Task: Select the editorgroup option in the navigation scope.
Action: Mouse moved to (25, 706)
Screenshot: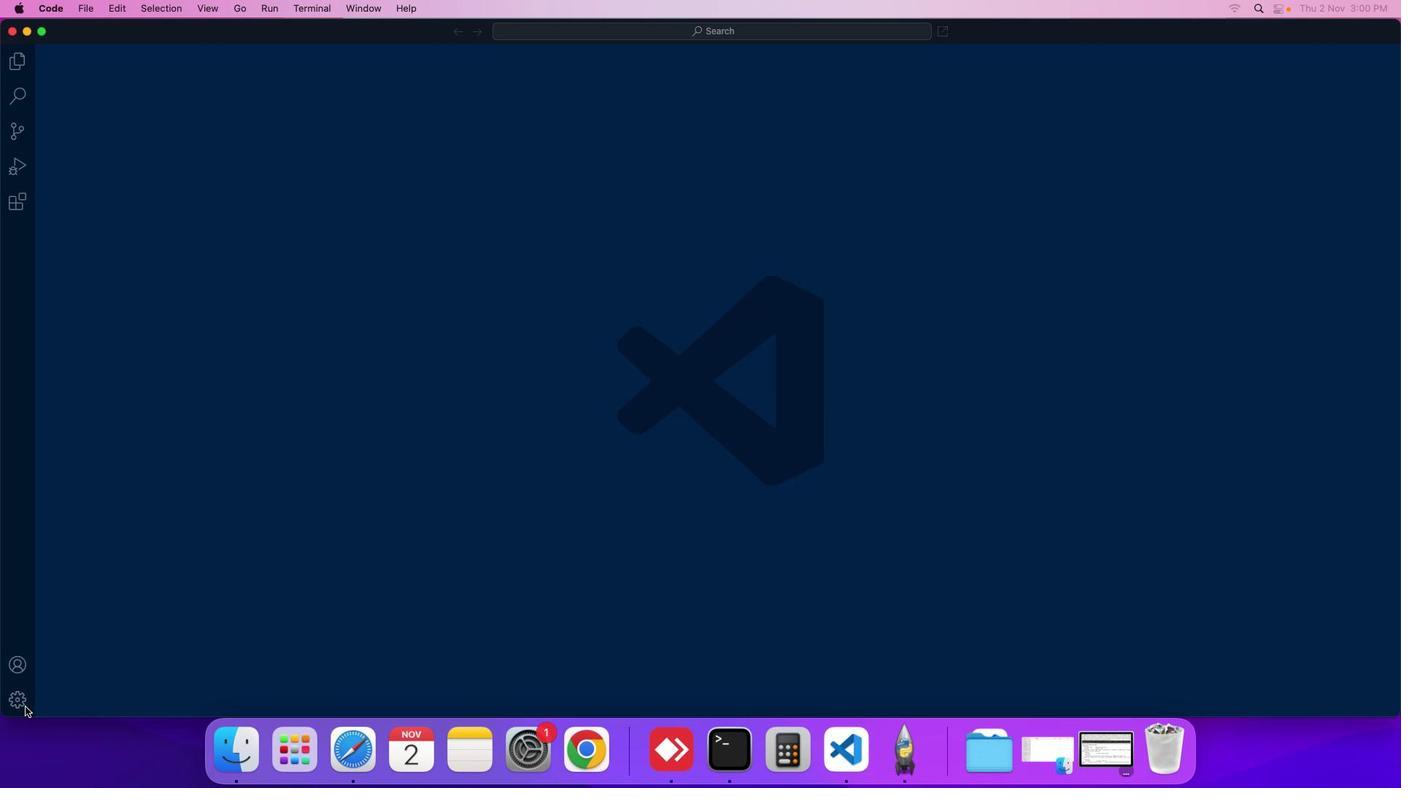 
Action: Mouse pressed left at (25, 706)
Screenshot: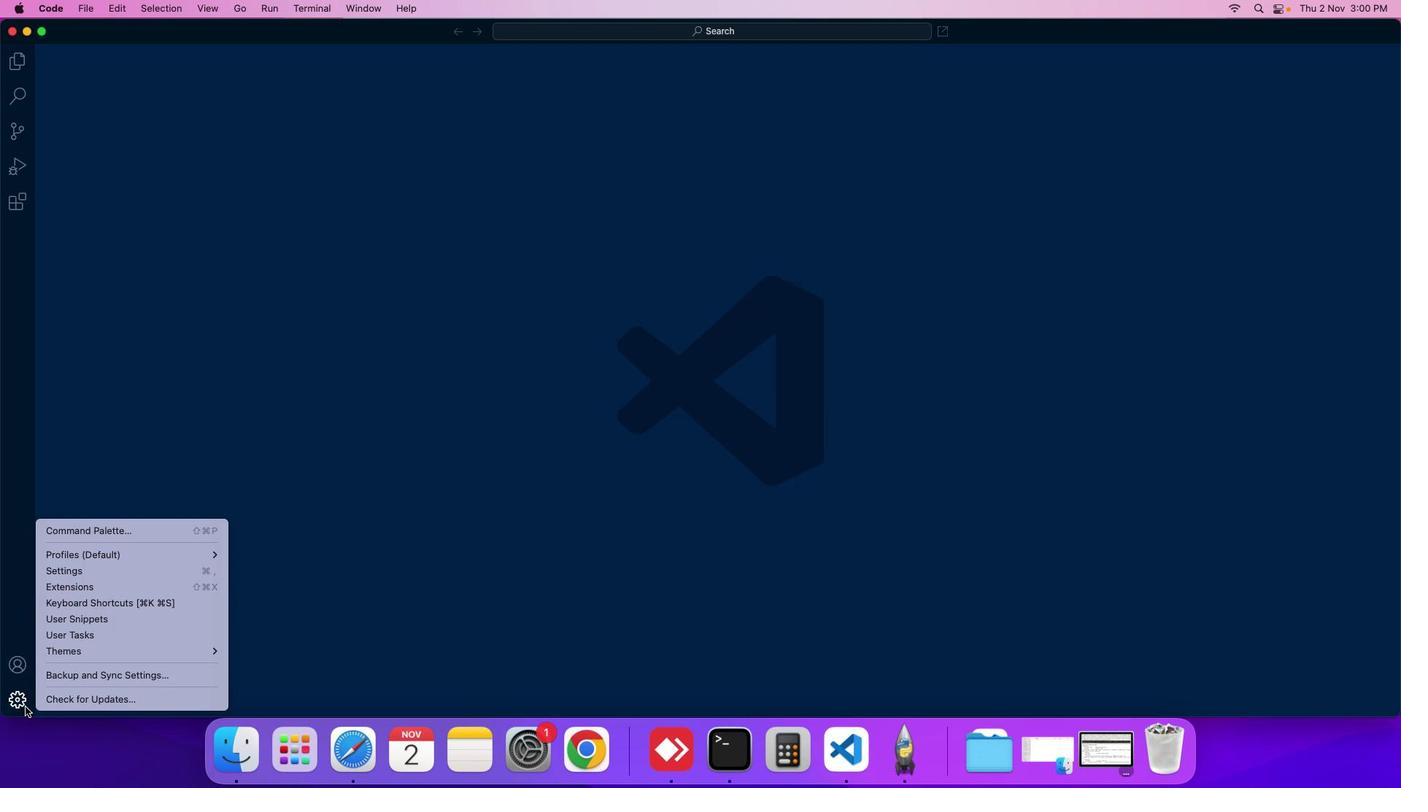 
Action: Mouse moved to (80, 572)
Screenshot: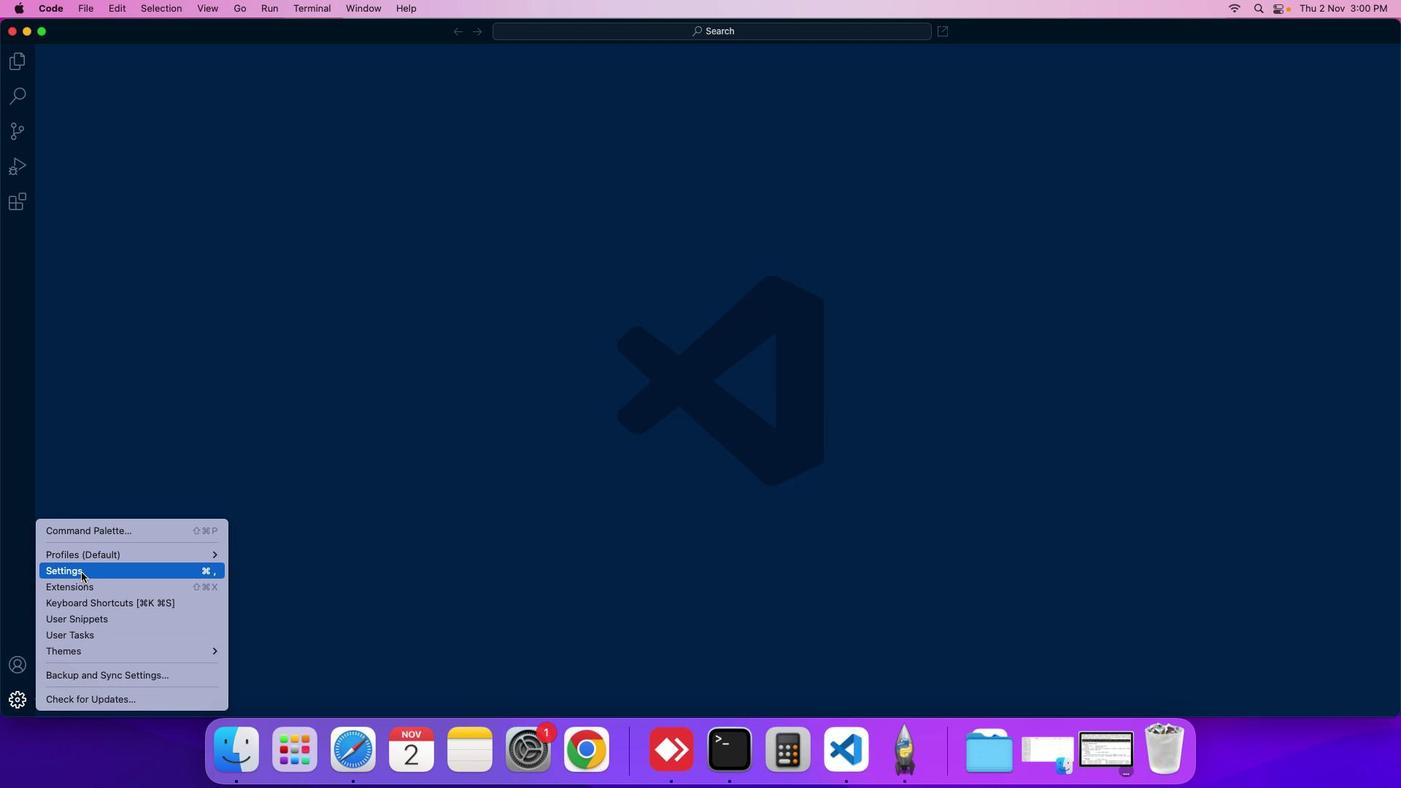 
Action: Mouse pressed left at (80, 572)
Screenshot: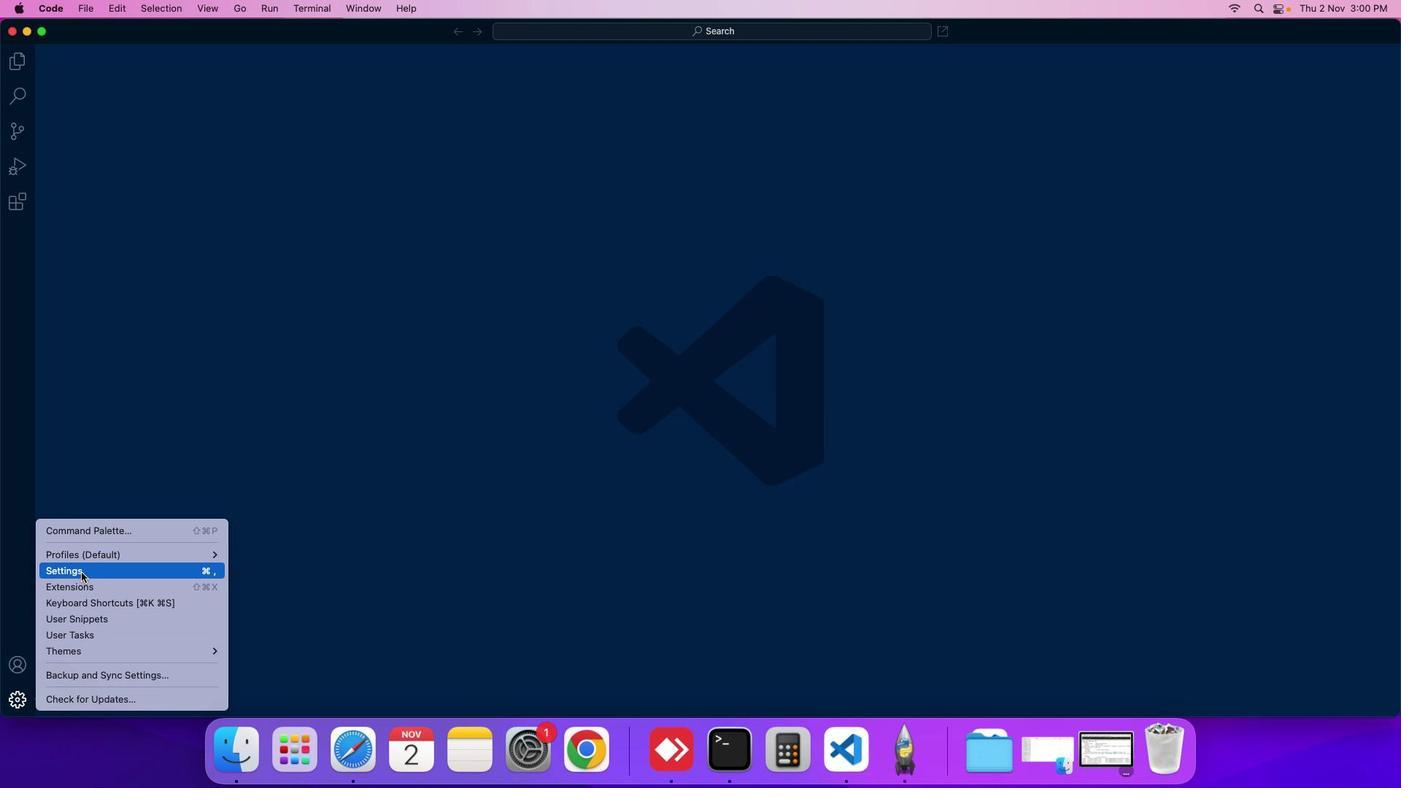 
Action: Mouse moved to (326, 174)
Screenshot: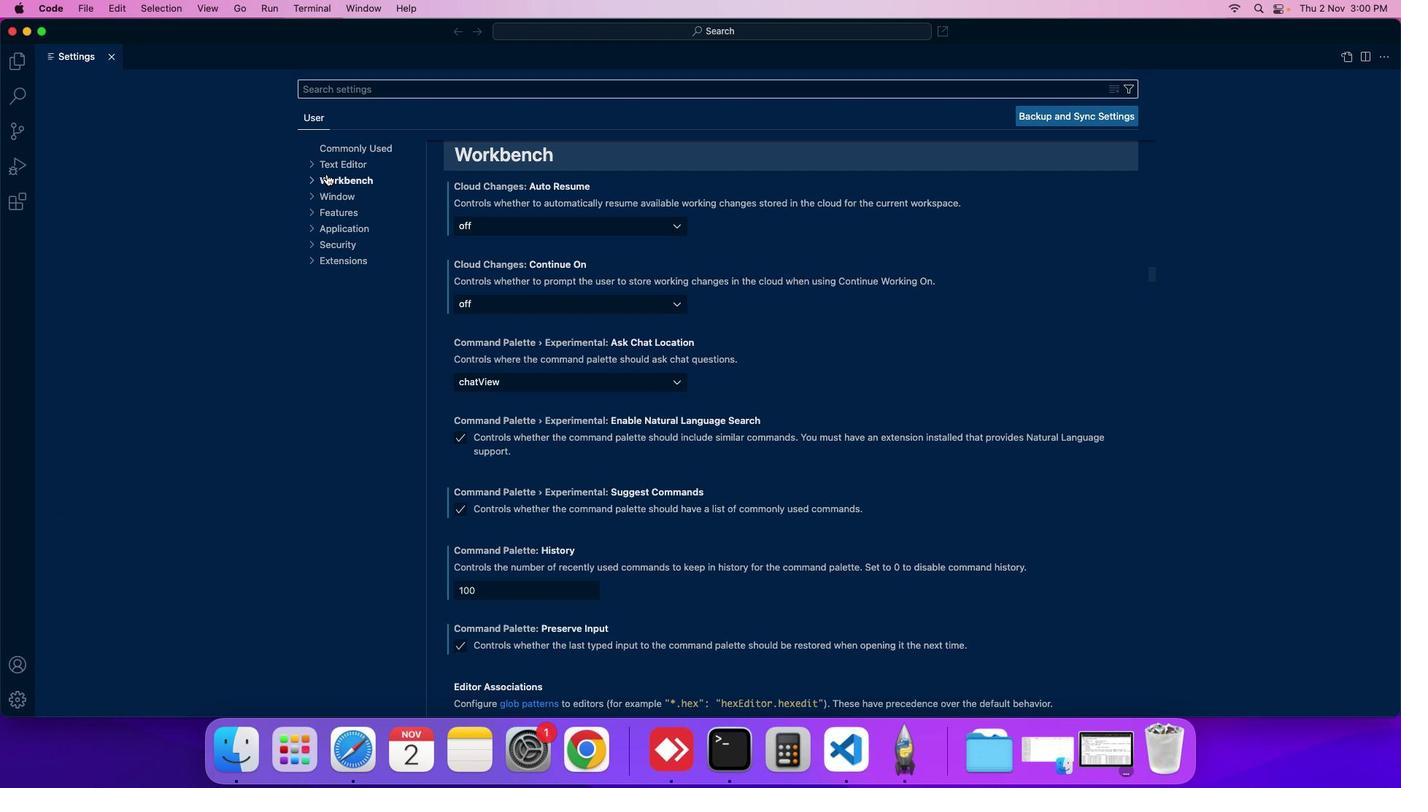 
Action: Mouse pressed left at (326, 174)
Screenshot: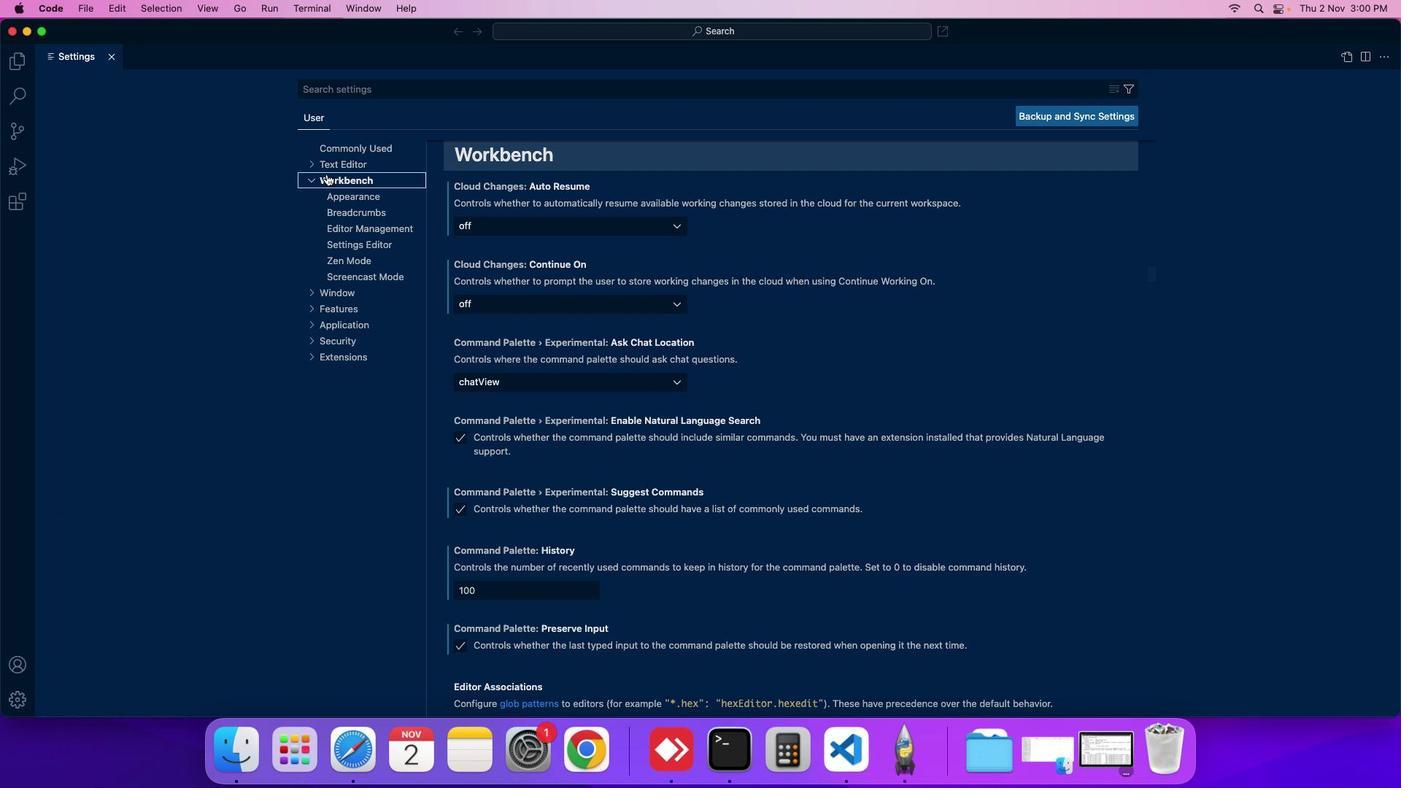 
Action: Mouse moved to (374, 231)
Screenshot: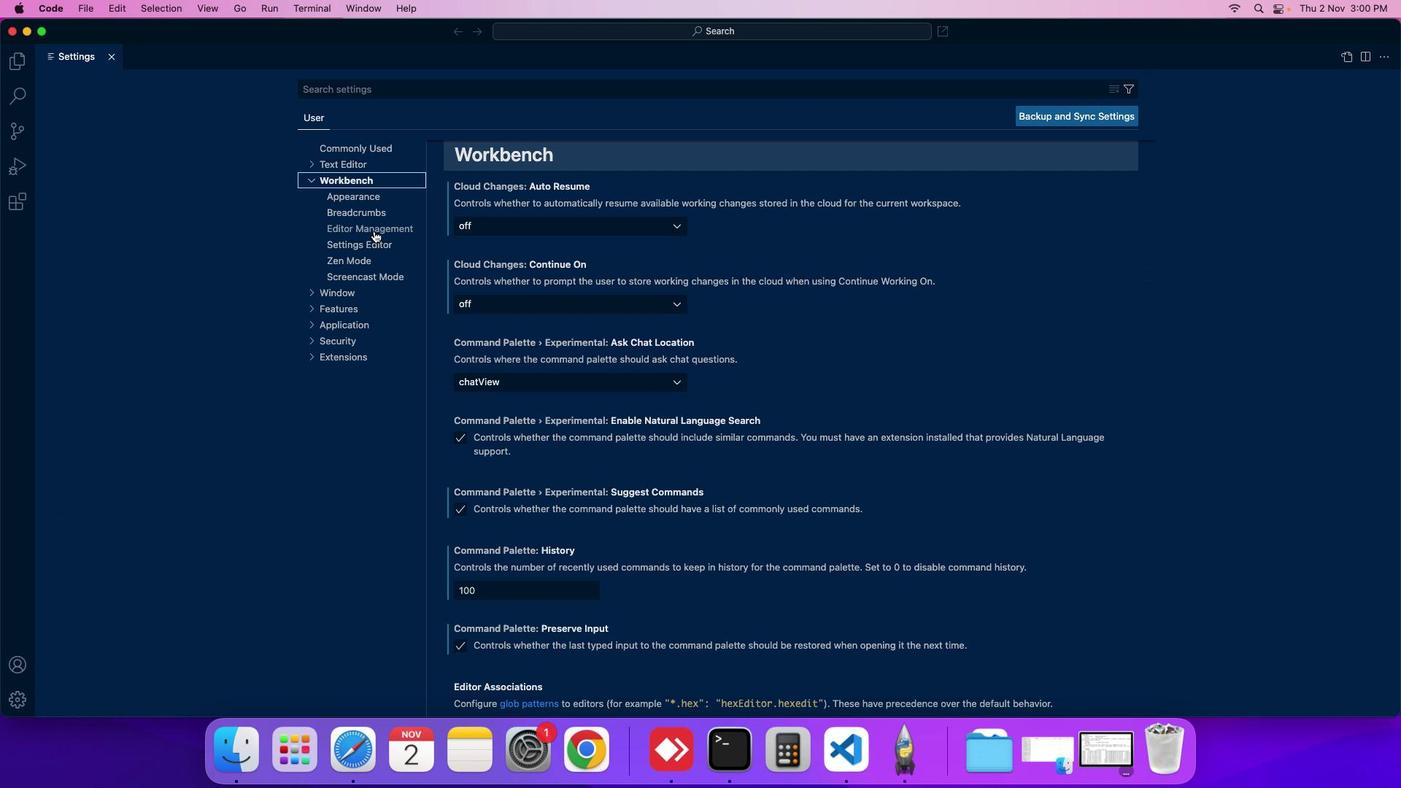 
Action: Mouse pressed left at (374, 231)
Screenshot: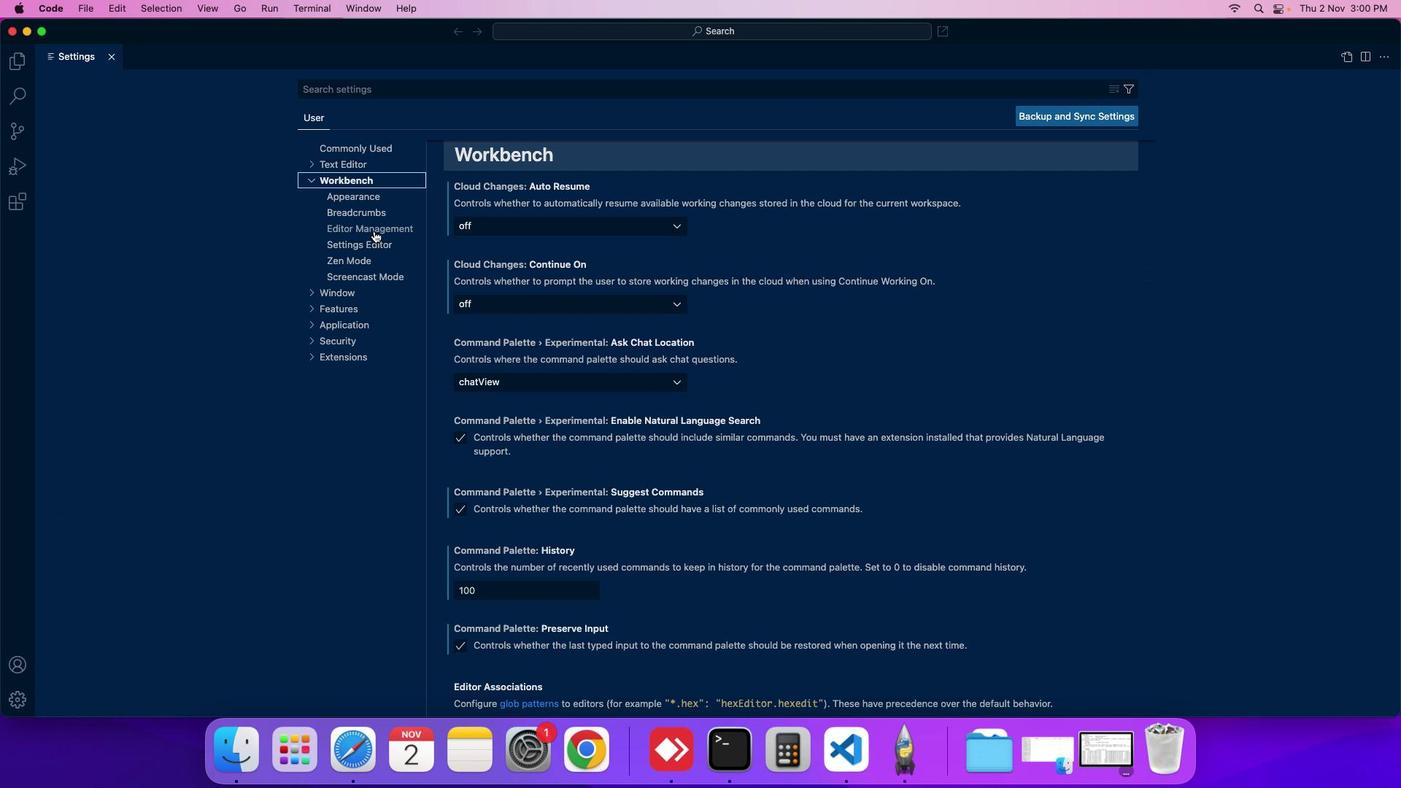 
Action: Mouse moved to (531, 496)
Screenshot: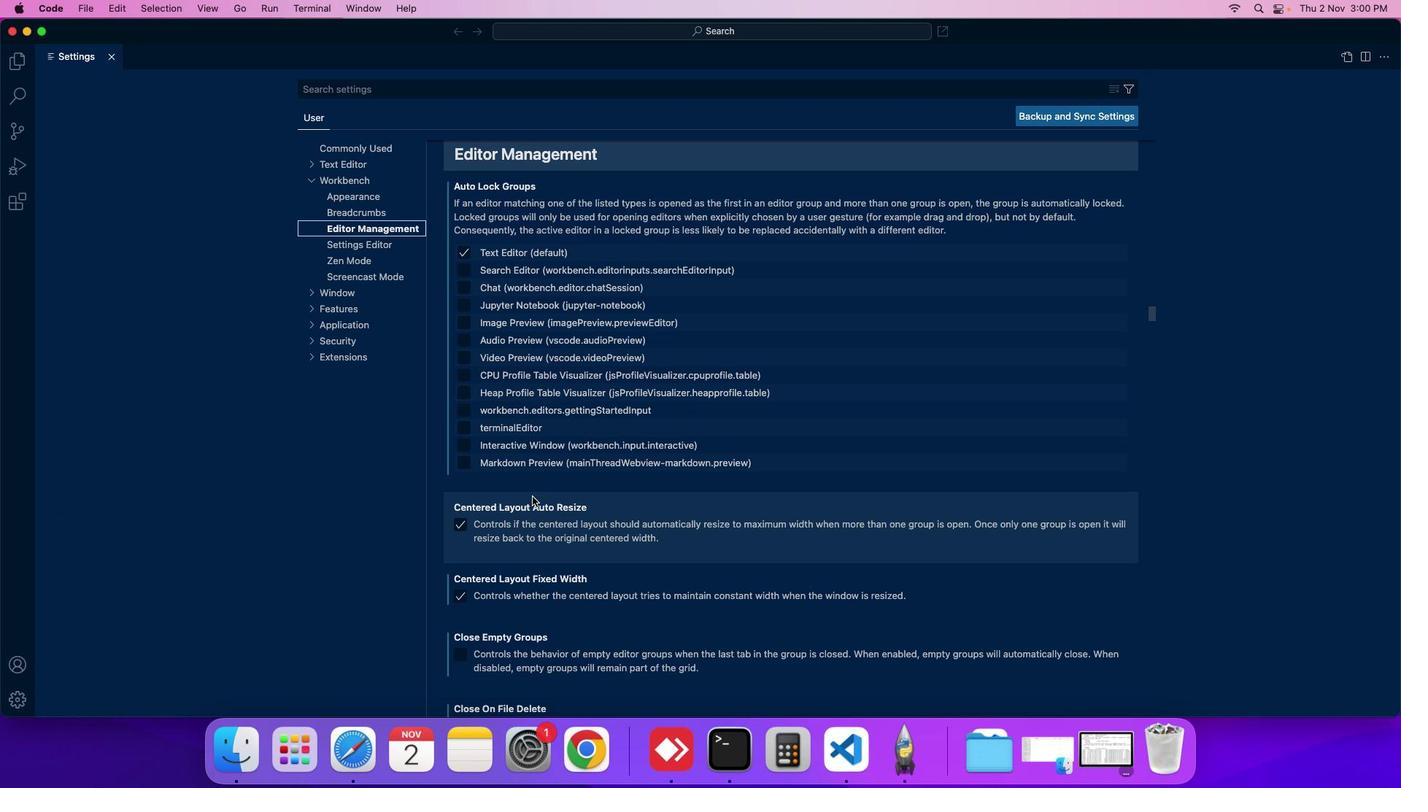 
Action: Mouse scrolled (531, 496) with delta (0, 0)
Screenshot: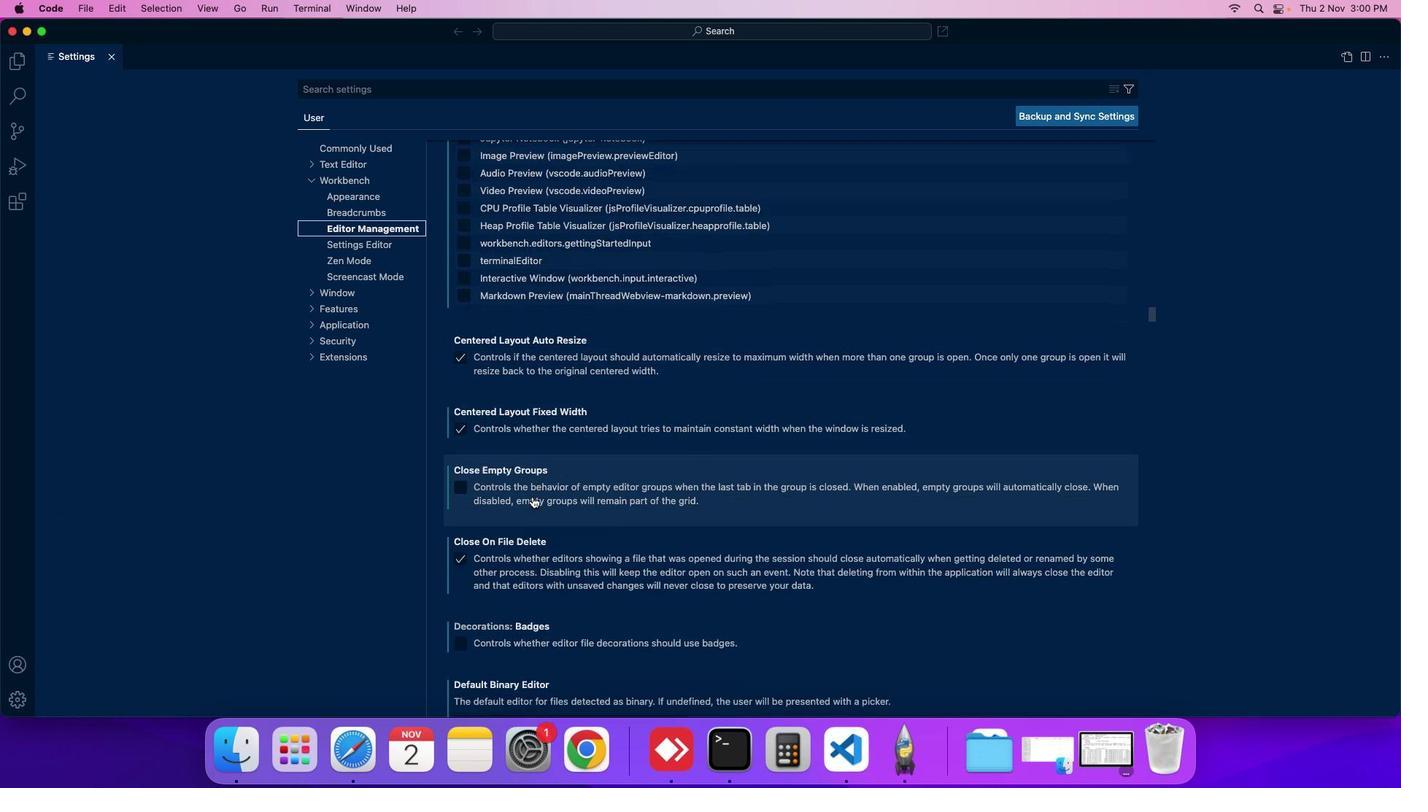 
Action: Mouse moved to (532, 496)
Screenshot: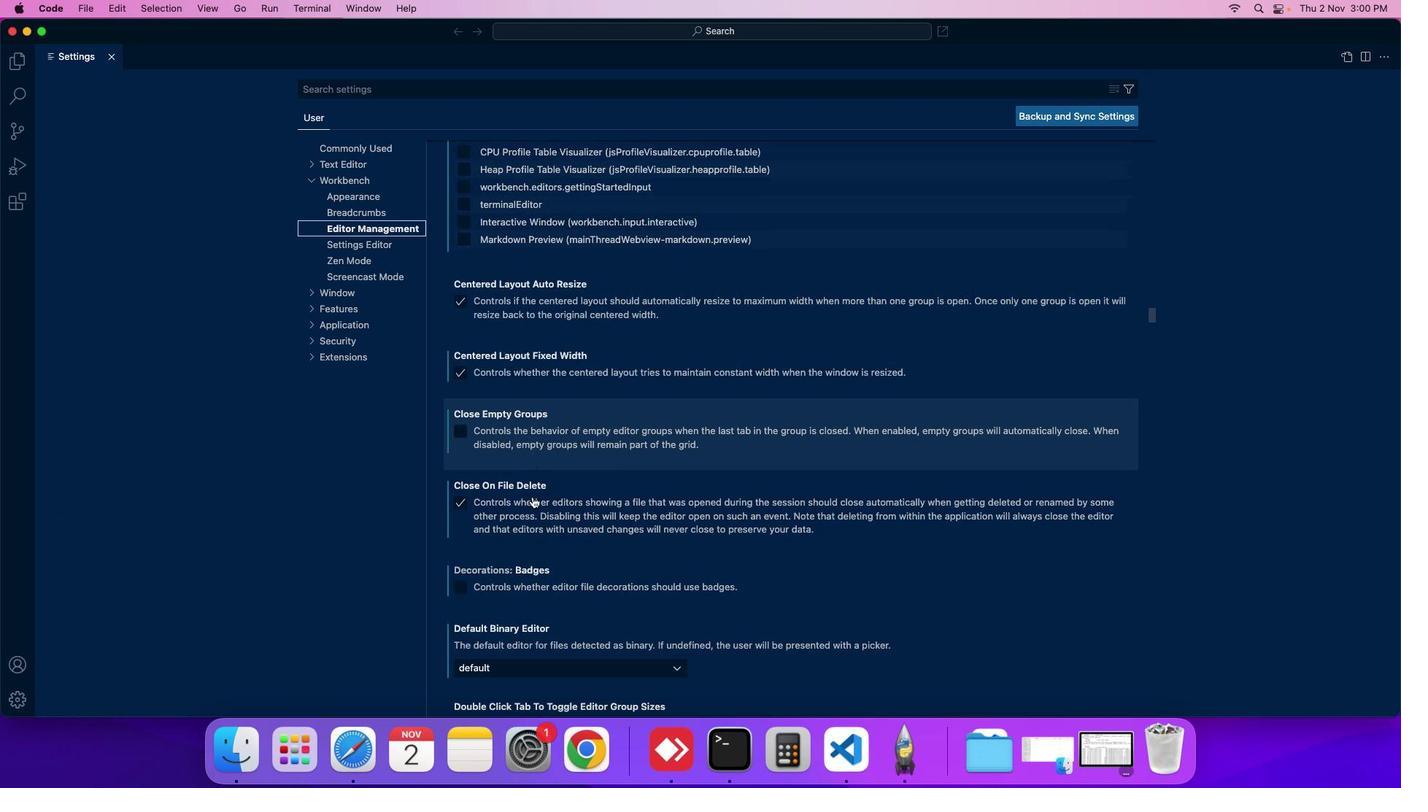 
Action: Mouse scrolled (532, 496) with delta (0, 0)
Screenshot: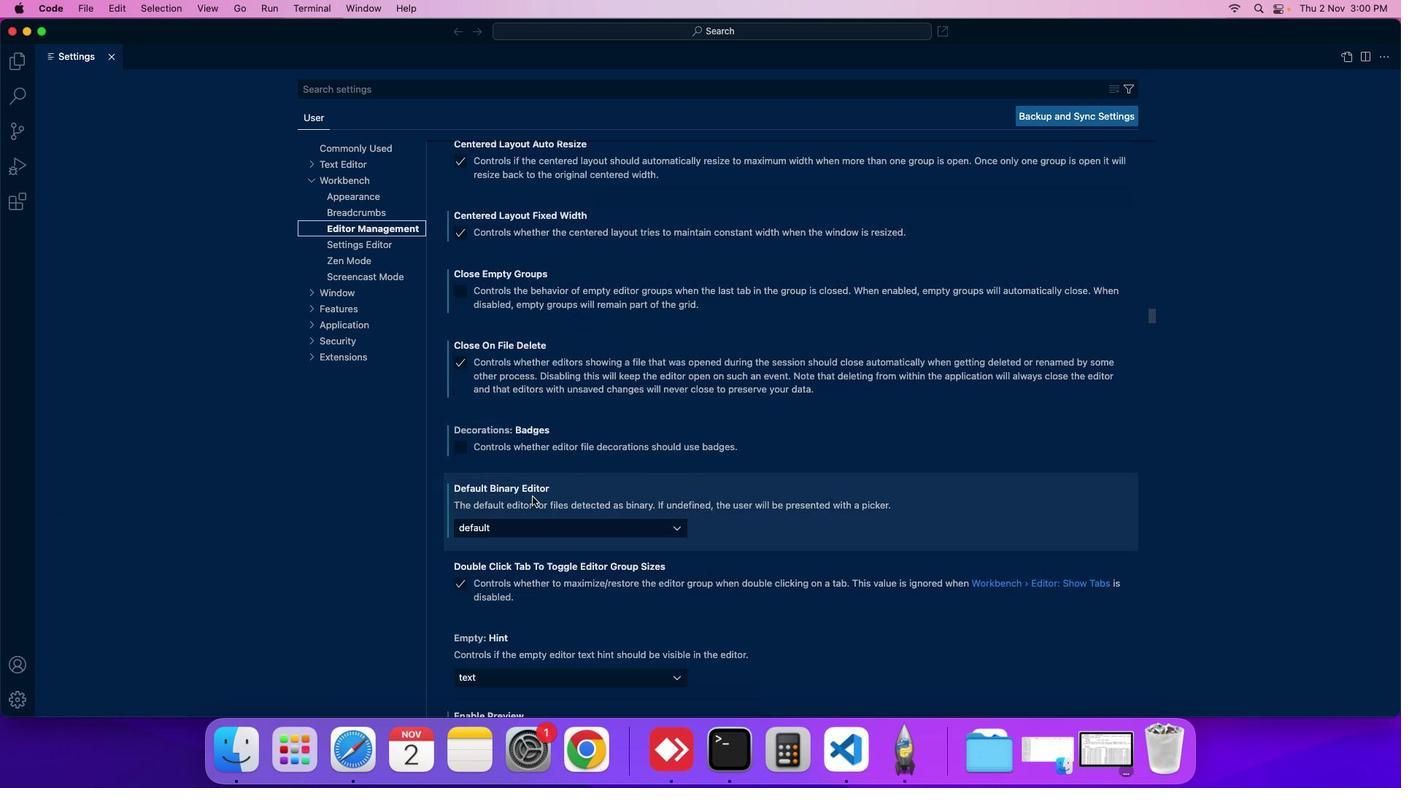 
Action: Mouse scrolled (532, 496) with delta (0, 0)
Screenshot: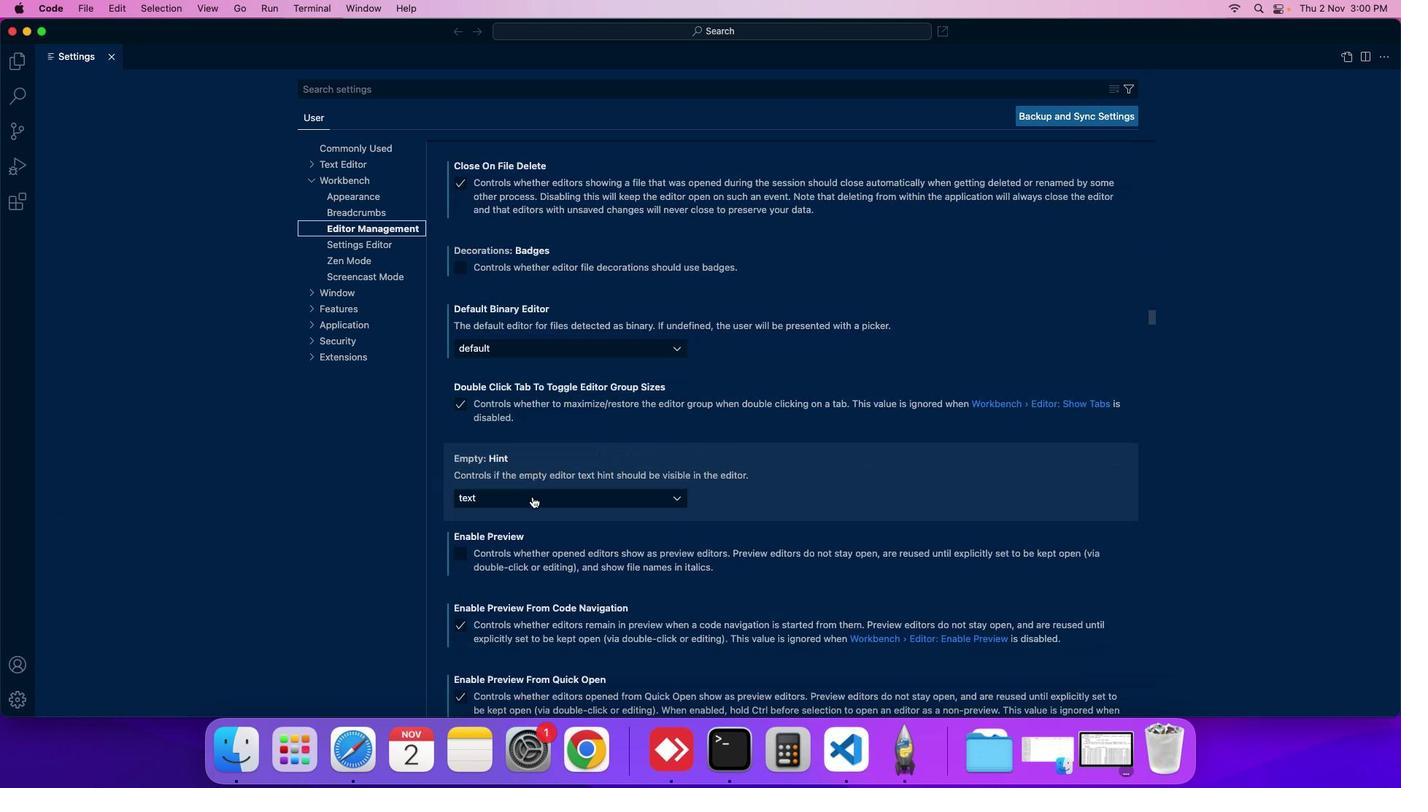 
Action: Mouse scrolled (532, 496) with delta (0, 0)
Screenshot: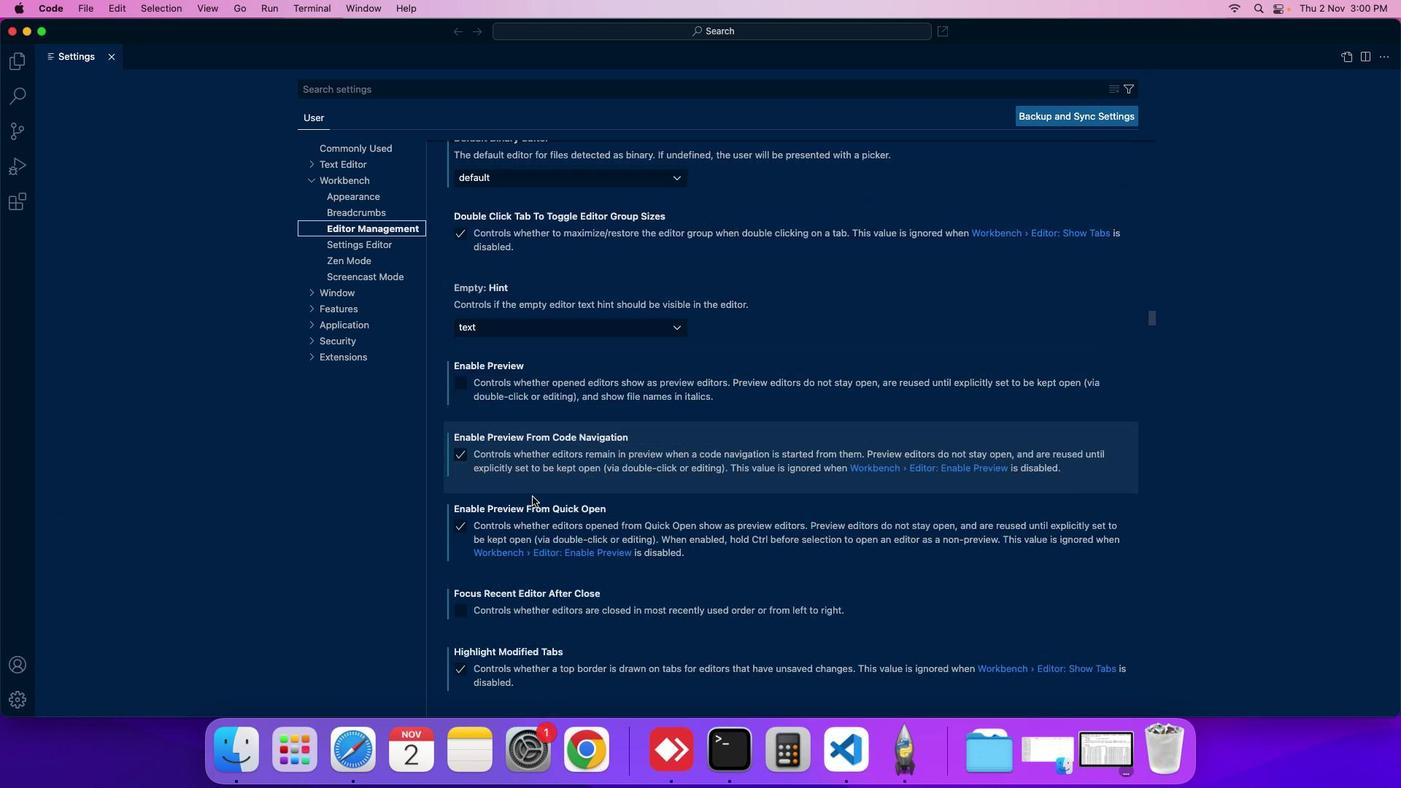 
Action: Mouse scrolled (532, 496) with delta (0, 0)
Screenshot: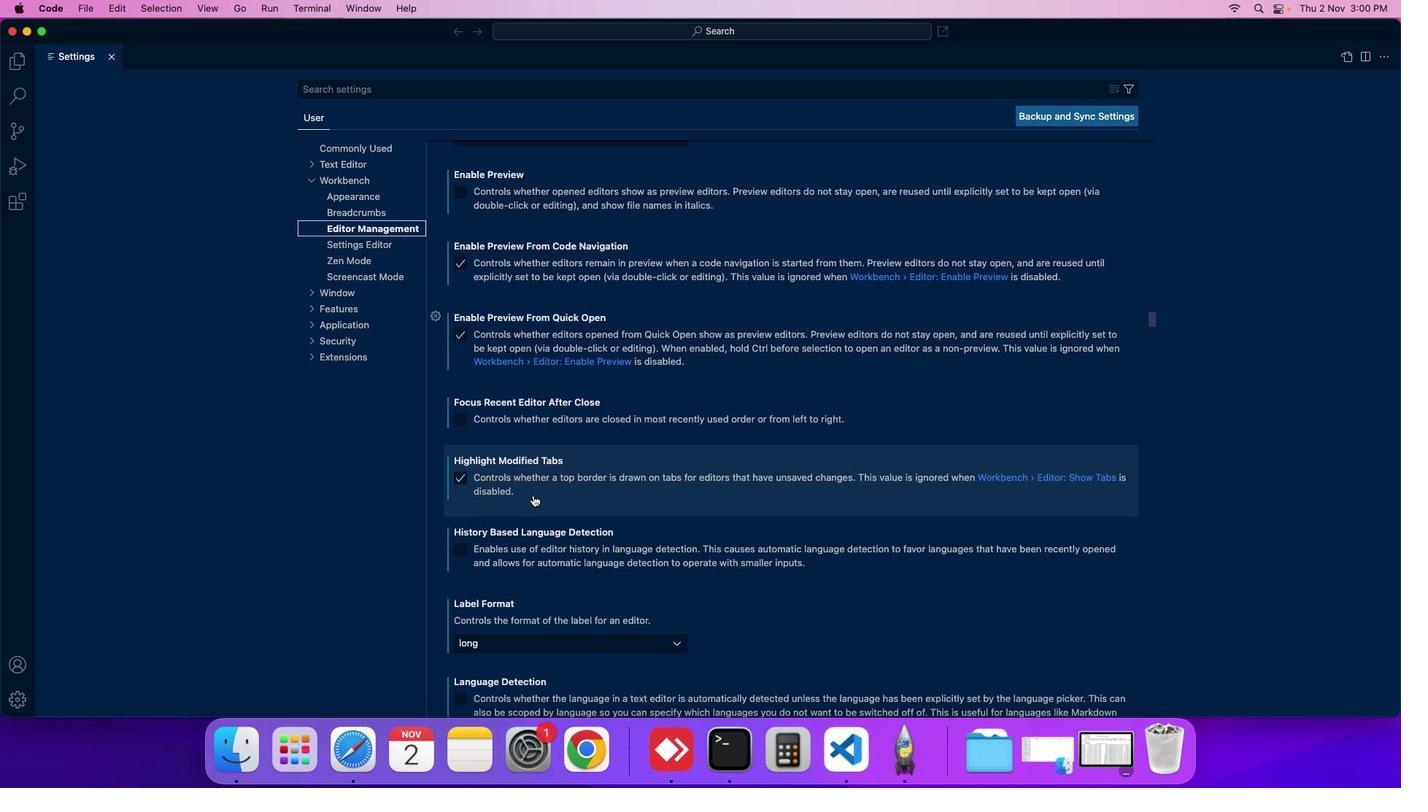 
Action: Mouse scrolled (532, 496) with delta (0, 0)
Screenshot: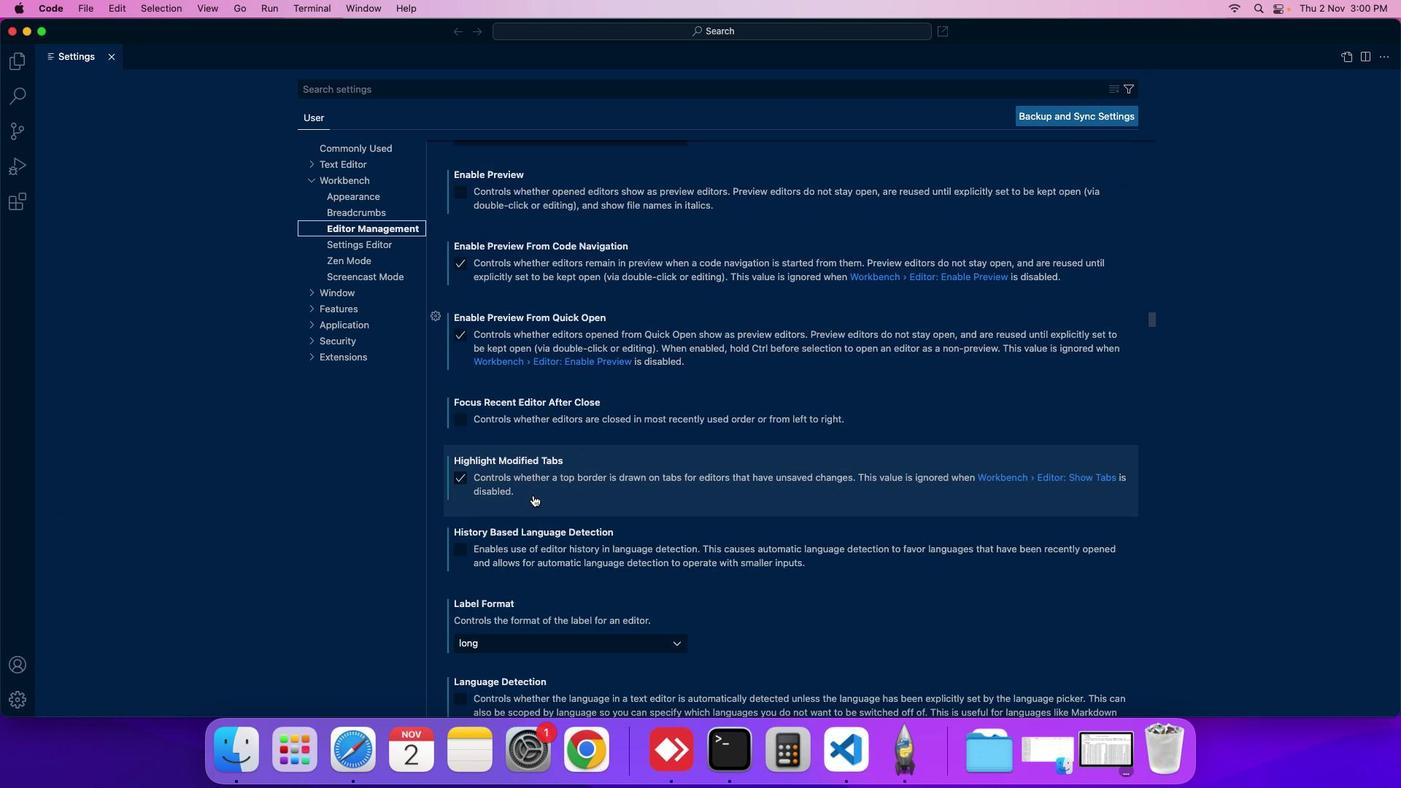 
Action: Mouse moved to (532, 495)
Screenshot: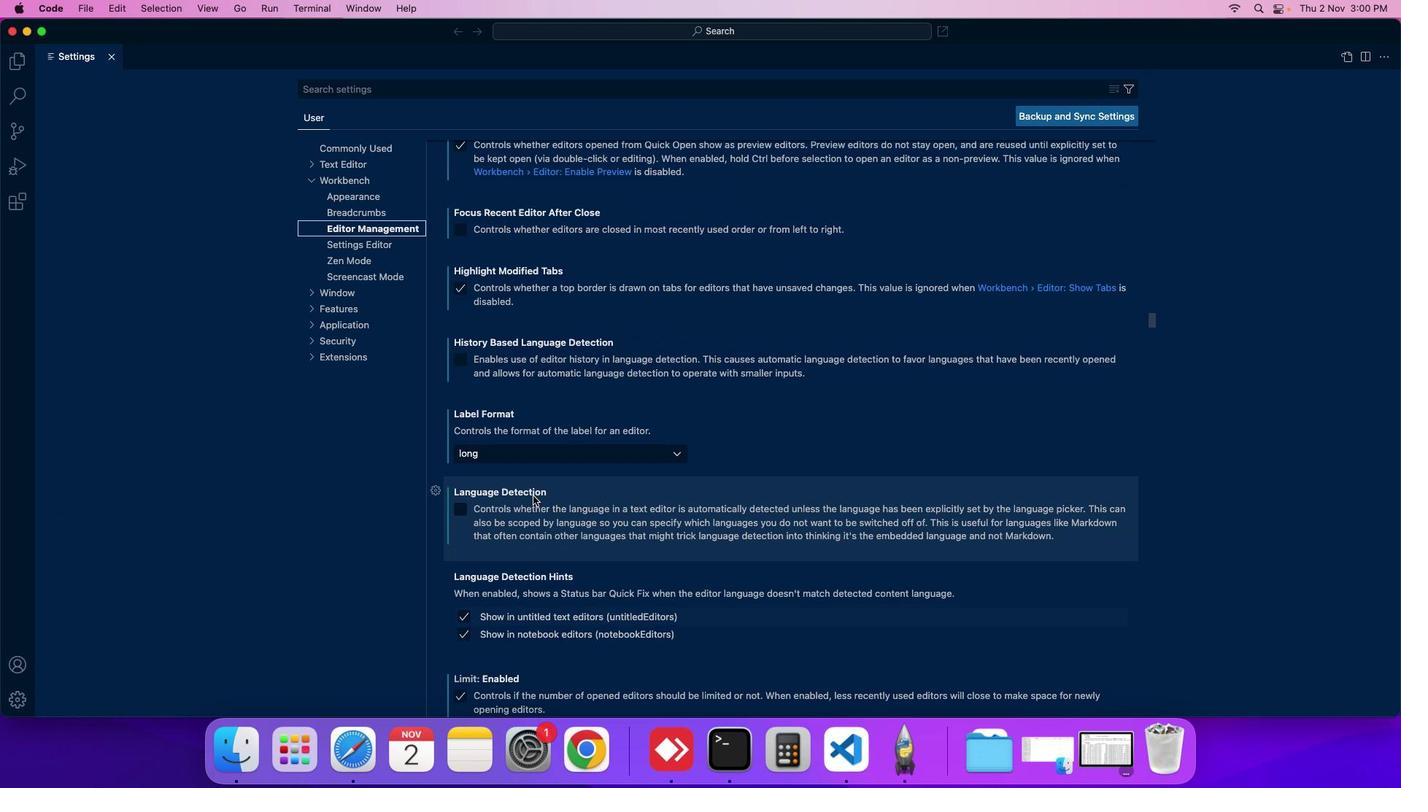 
Action: Mouse scrolled (532, 495) with delta (0, 0)
Screenshot: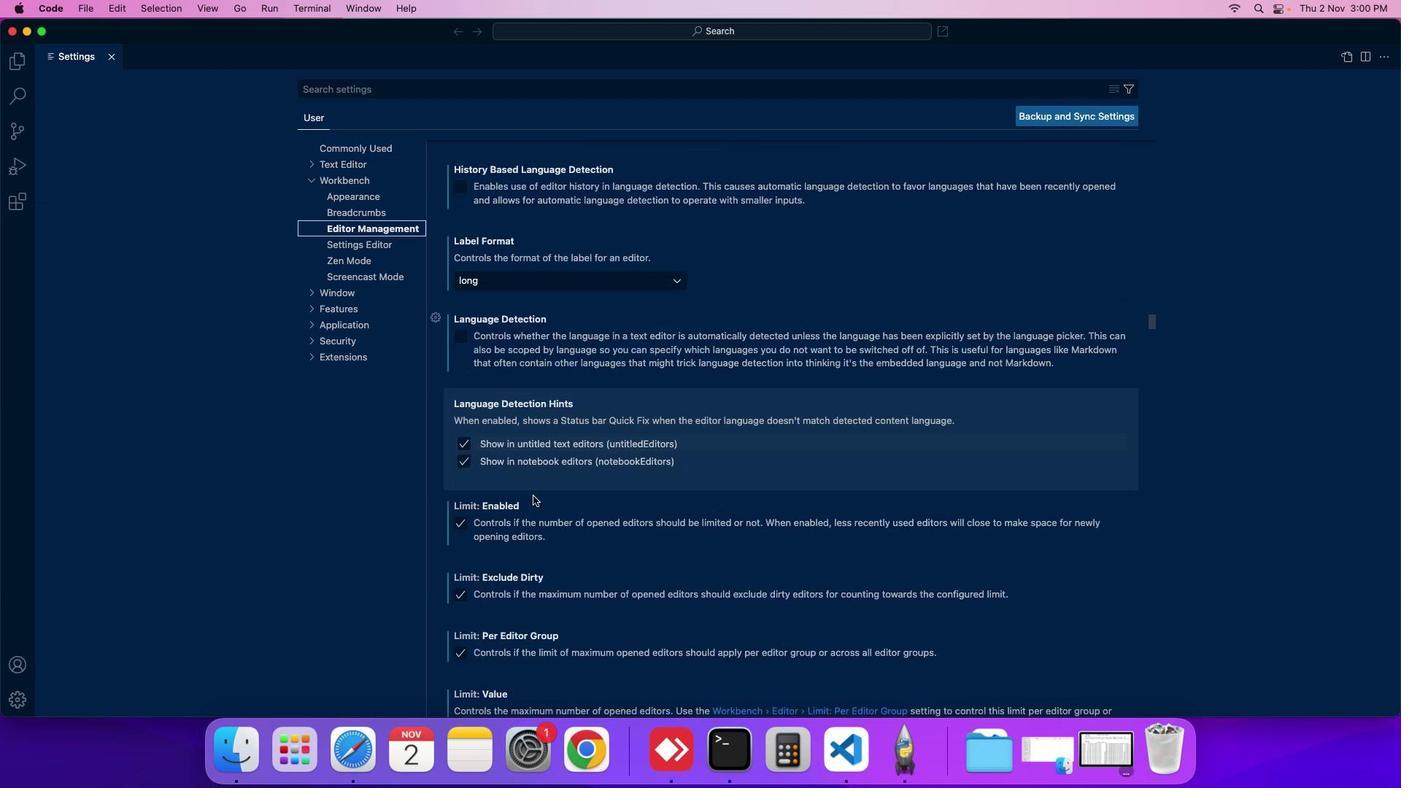 
Action: Mouse scrolled (532, 495) with delta (0, 0)
Screenshot: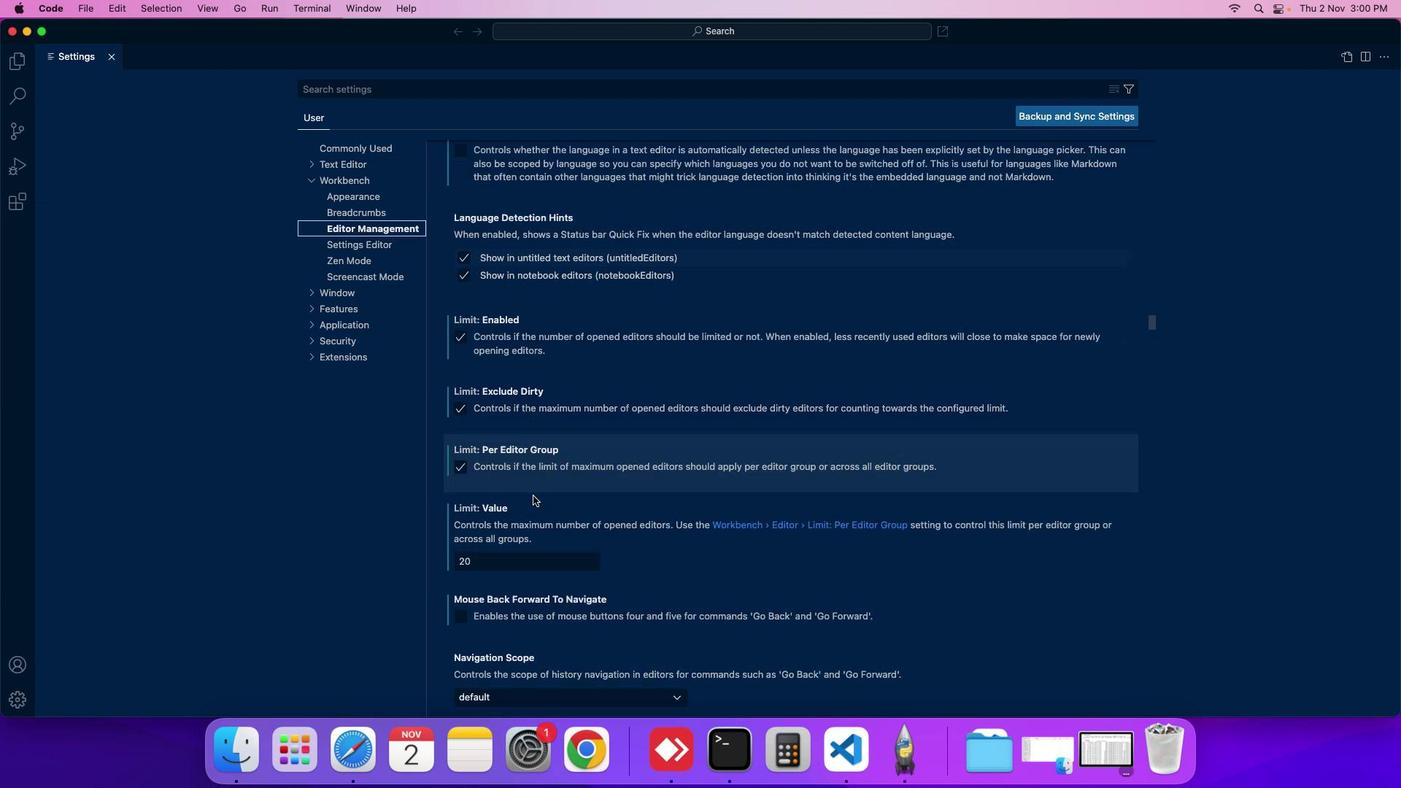 
Action: Mouse scrolled (532, 495) with delta (0, 0)
Screenshot: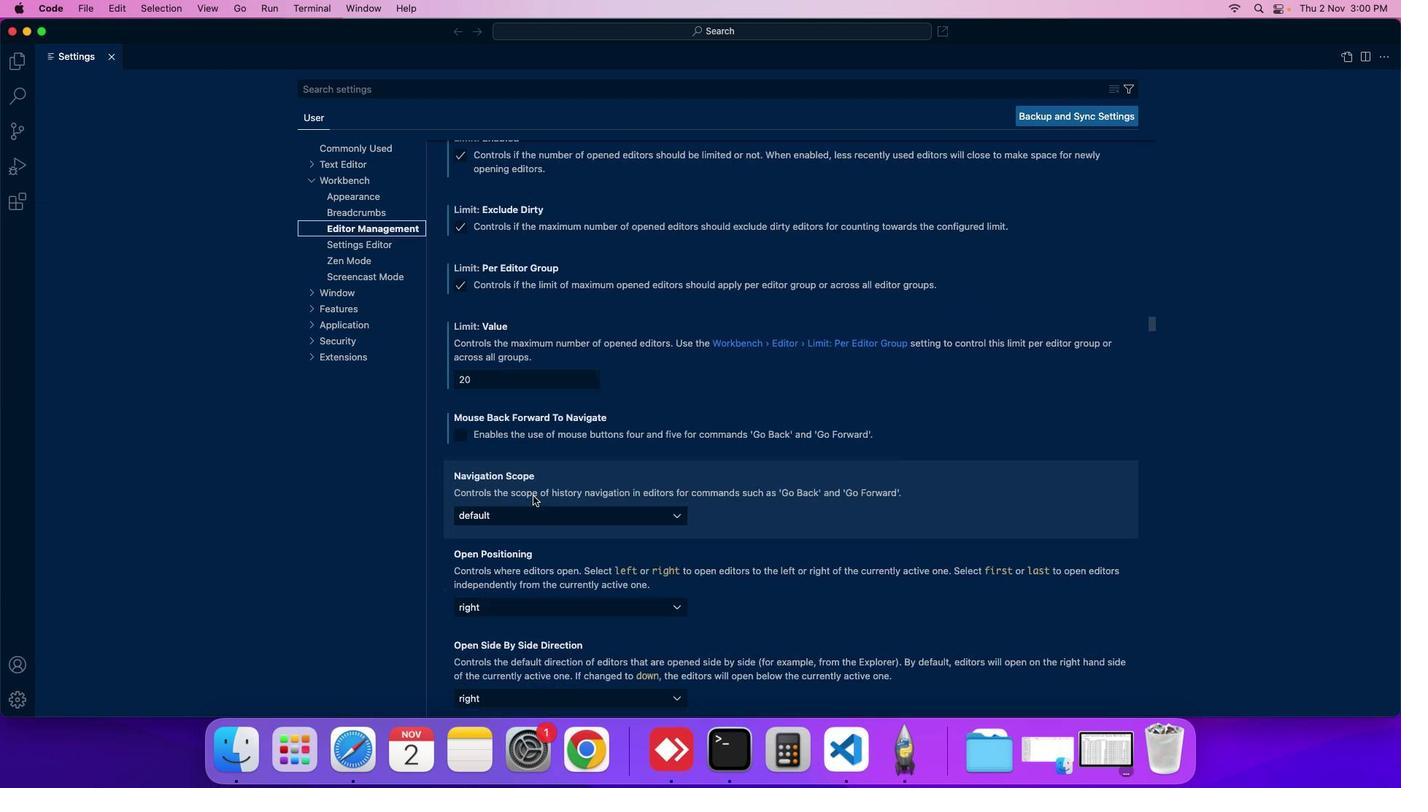 
Action: Mouse scrolled (532, 495) with delta (0, 0)
Screenshot: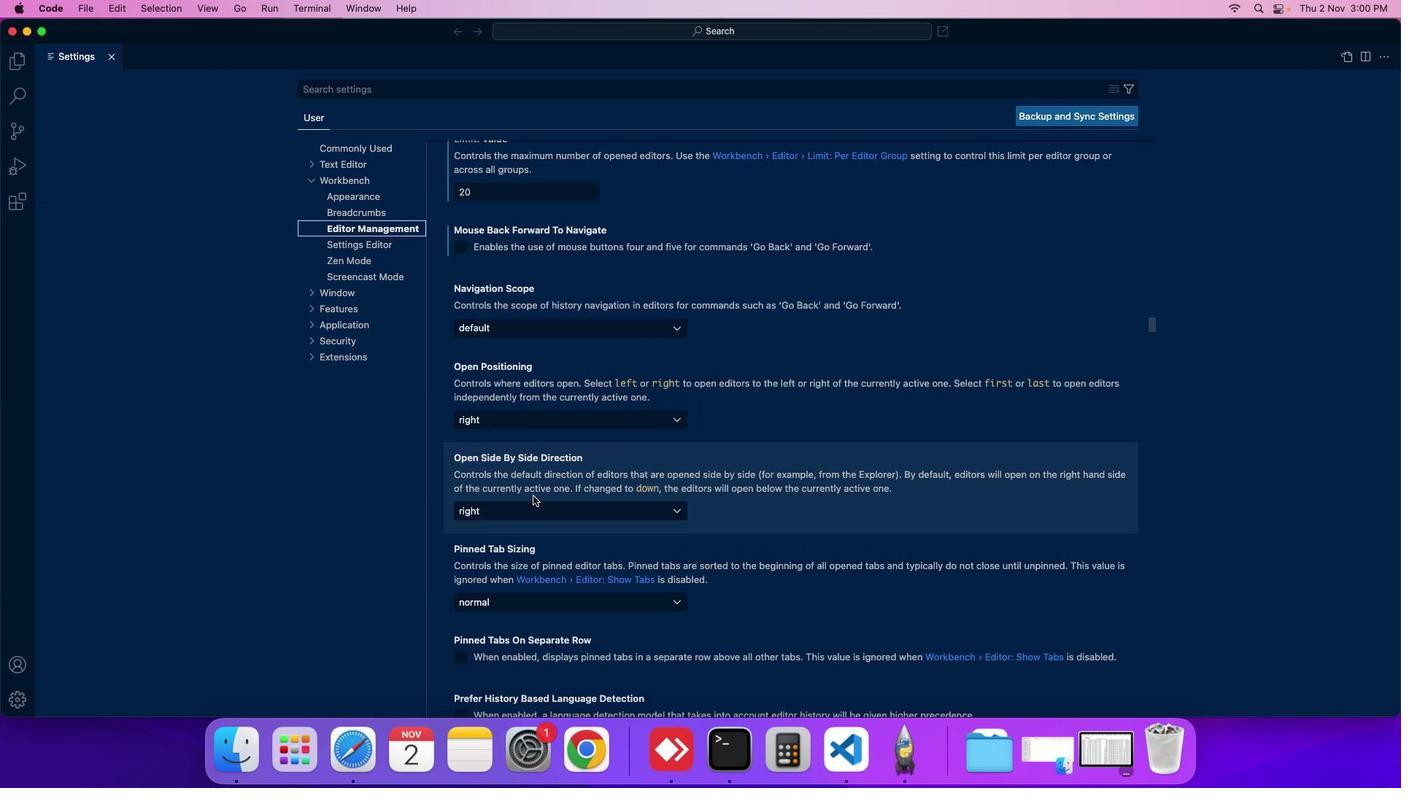 
Action: Mouse moved to (486, 325)
Screenshot: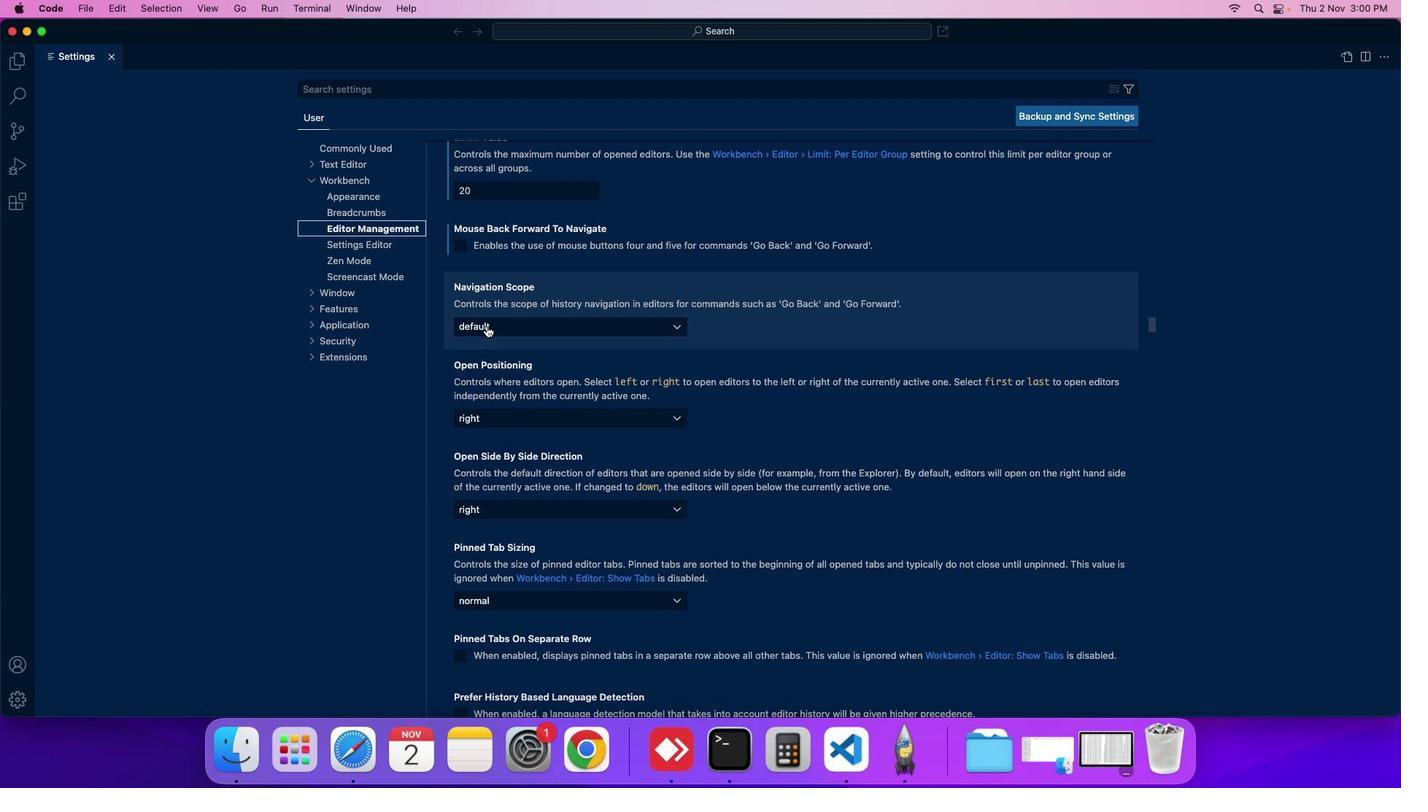 
Action: Mouse pressed left at (486, 325)
Screenshot: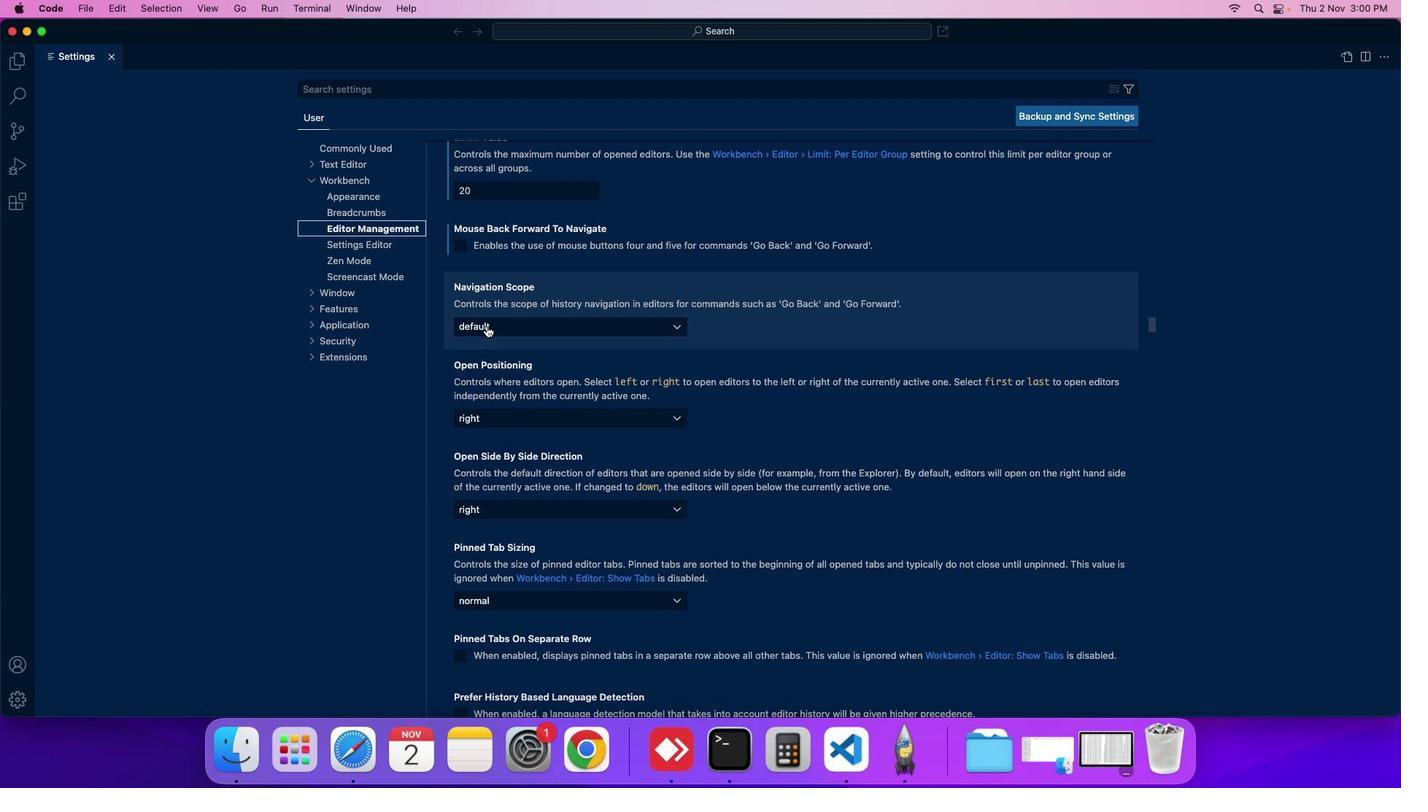 
Action: Mouse moved to (501, 359)
Screenshot: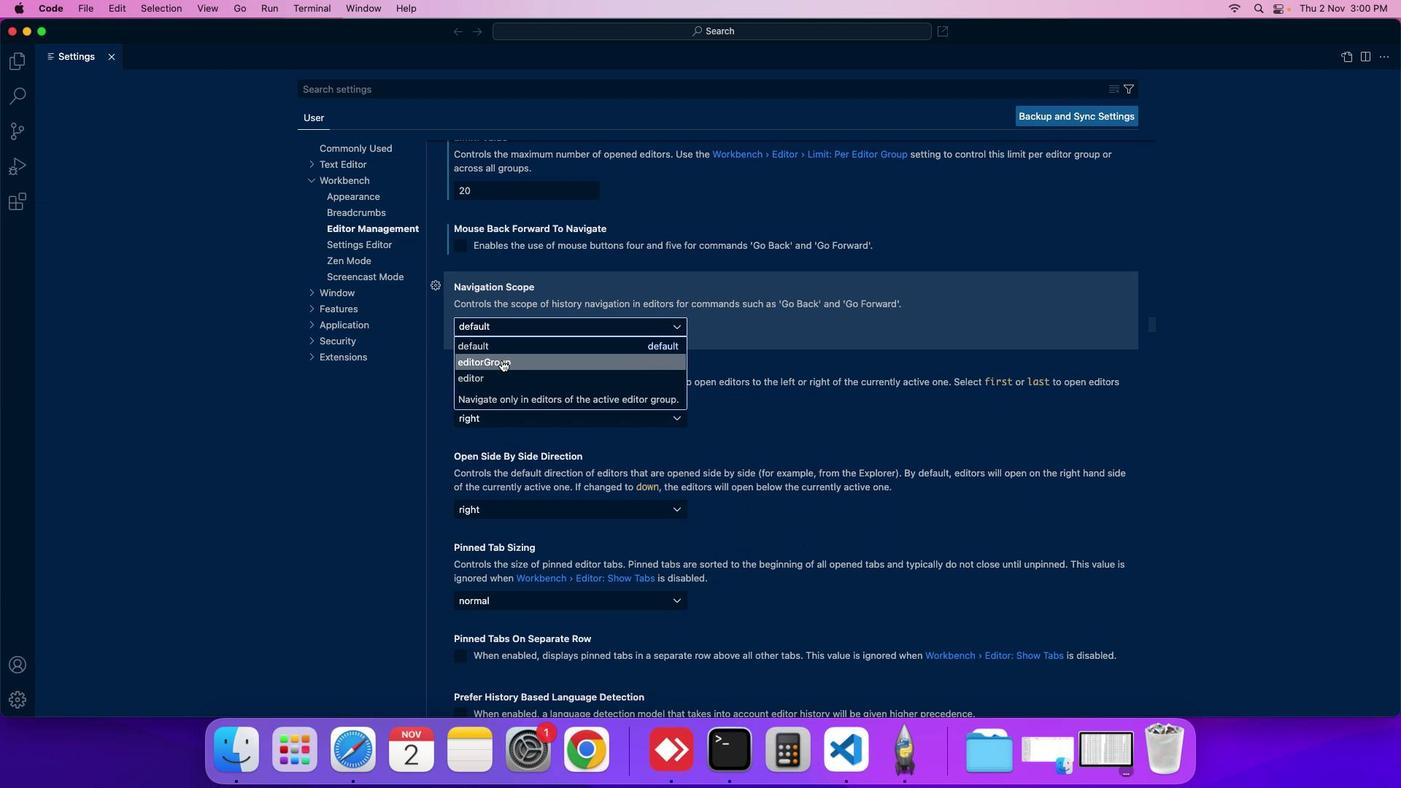 
Action: Mouse pressed left at (501, 359)
Screenshot: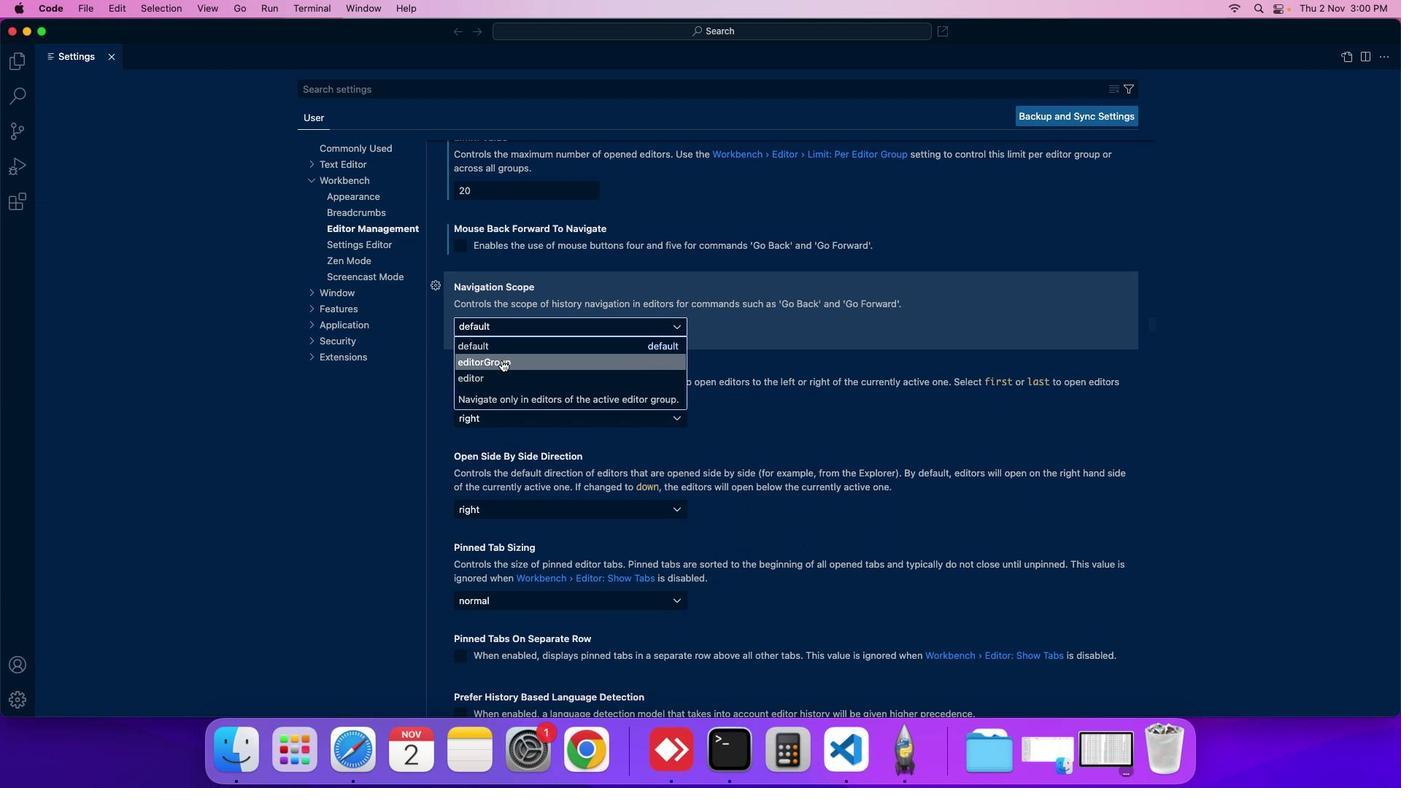 
Action: Mouse moved to (502, 359)
Screenshot: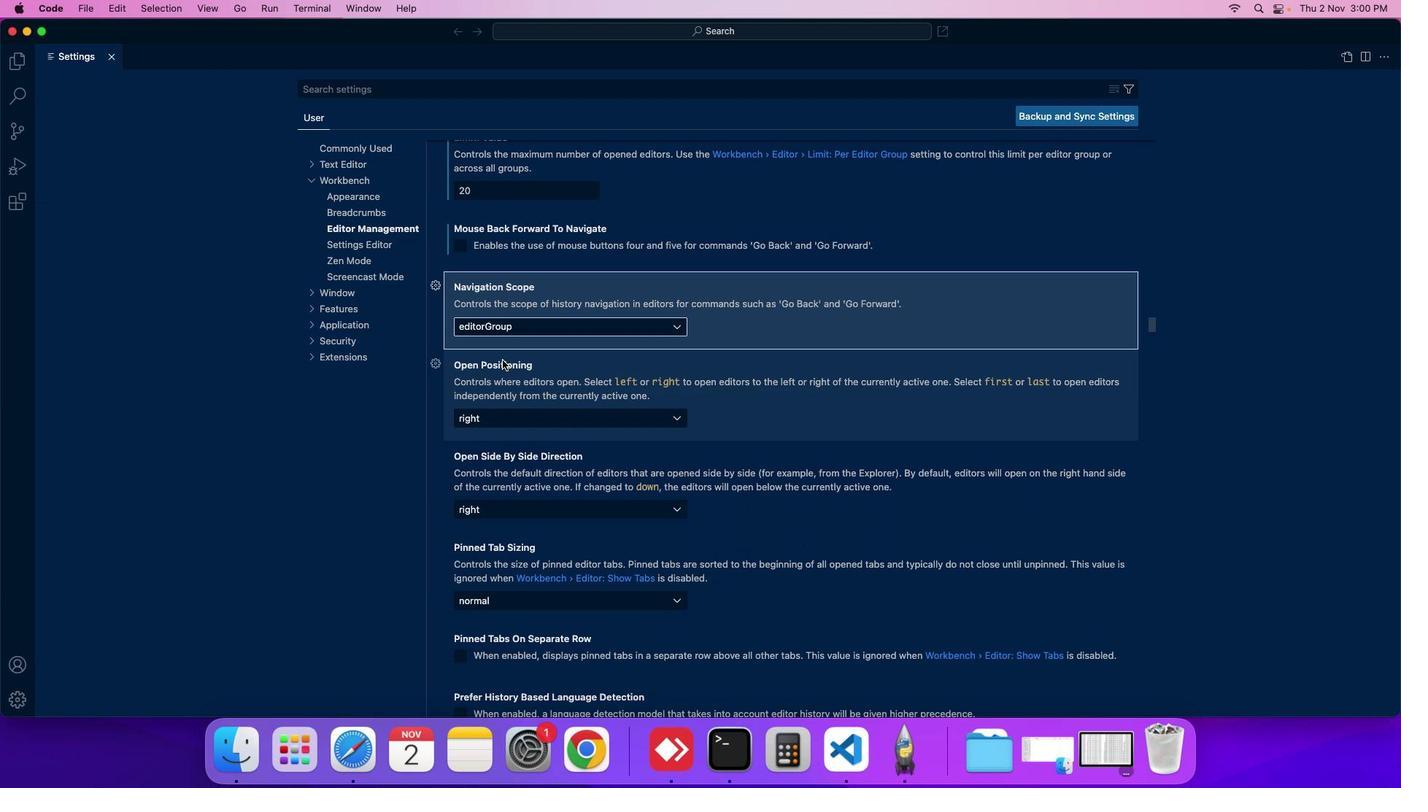 
